 Task: Add the comment "Workspace is done".
Action: Mouse moved to (556, 359)
Screenshot: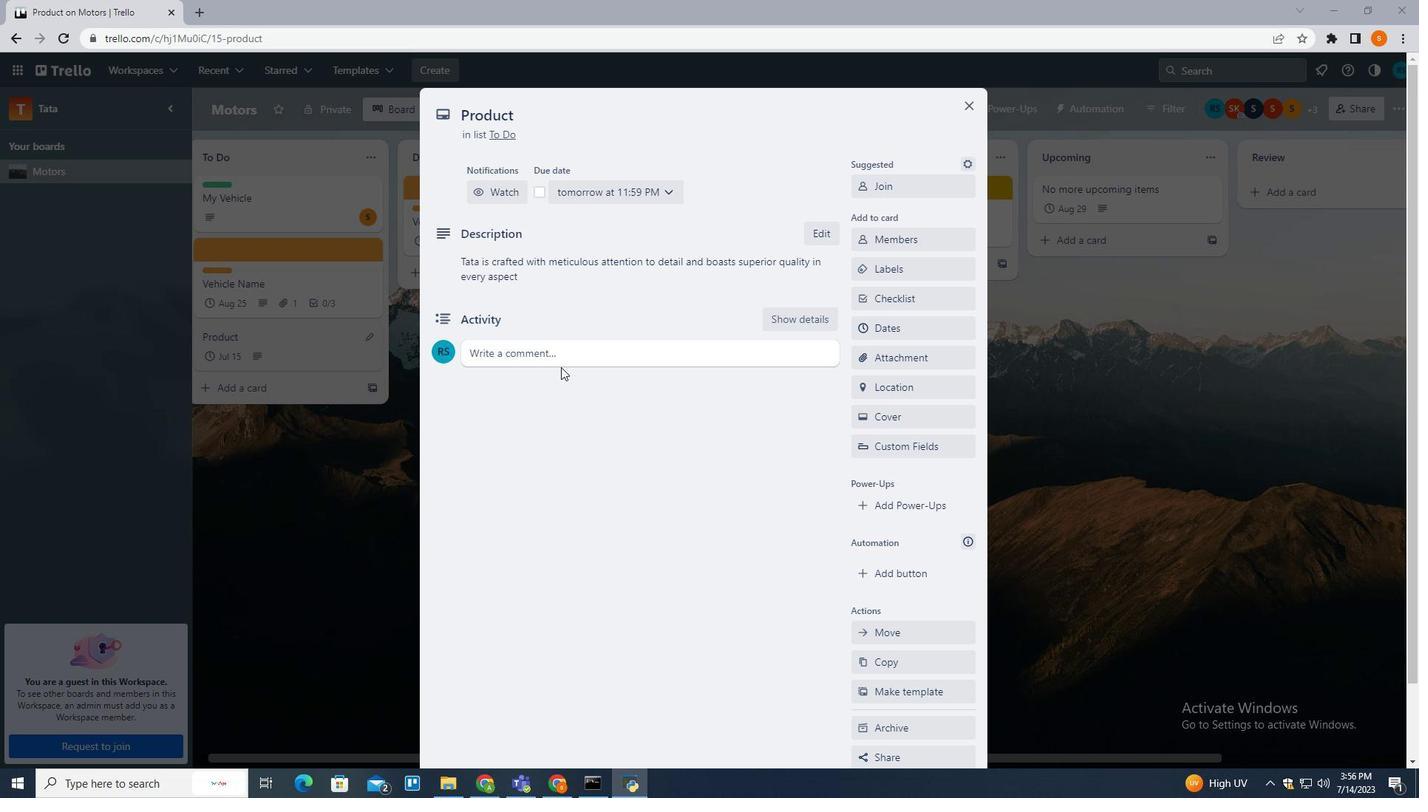 
Action: Mouse pressed left at (556, 359)
Screenshot: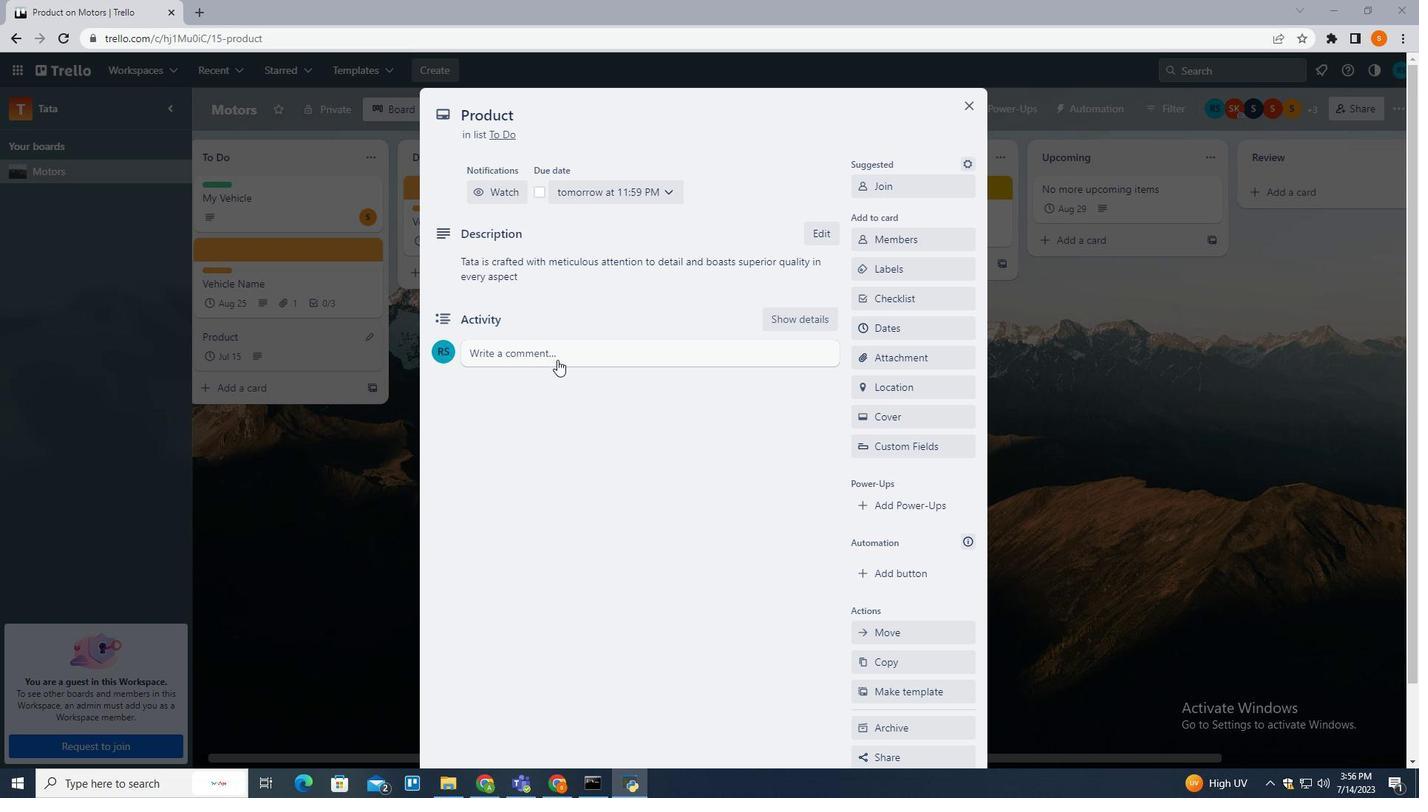 
Action: Mouse moved to (570, 404)
Screenshot: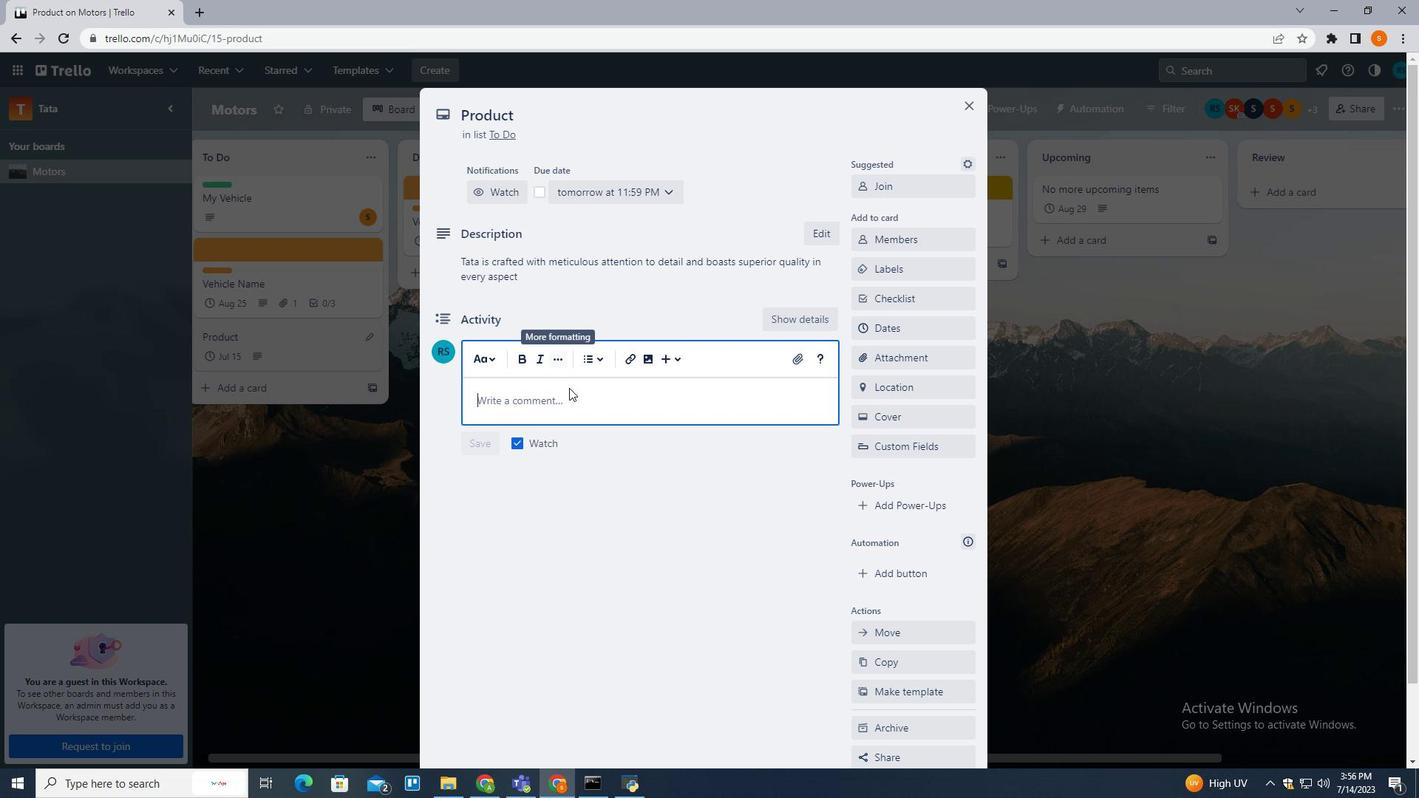 
Action: Mouse pressed left at (570, 404)
Screenshot: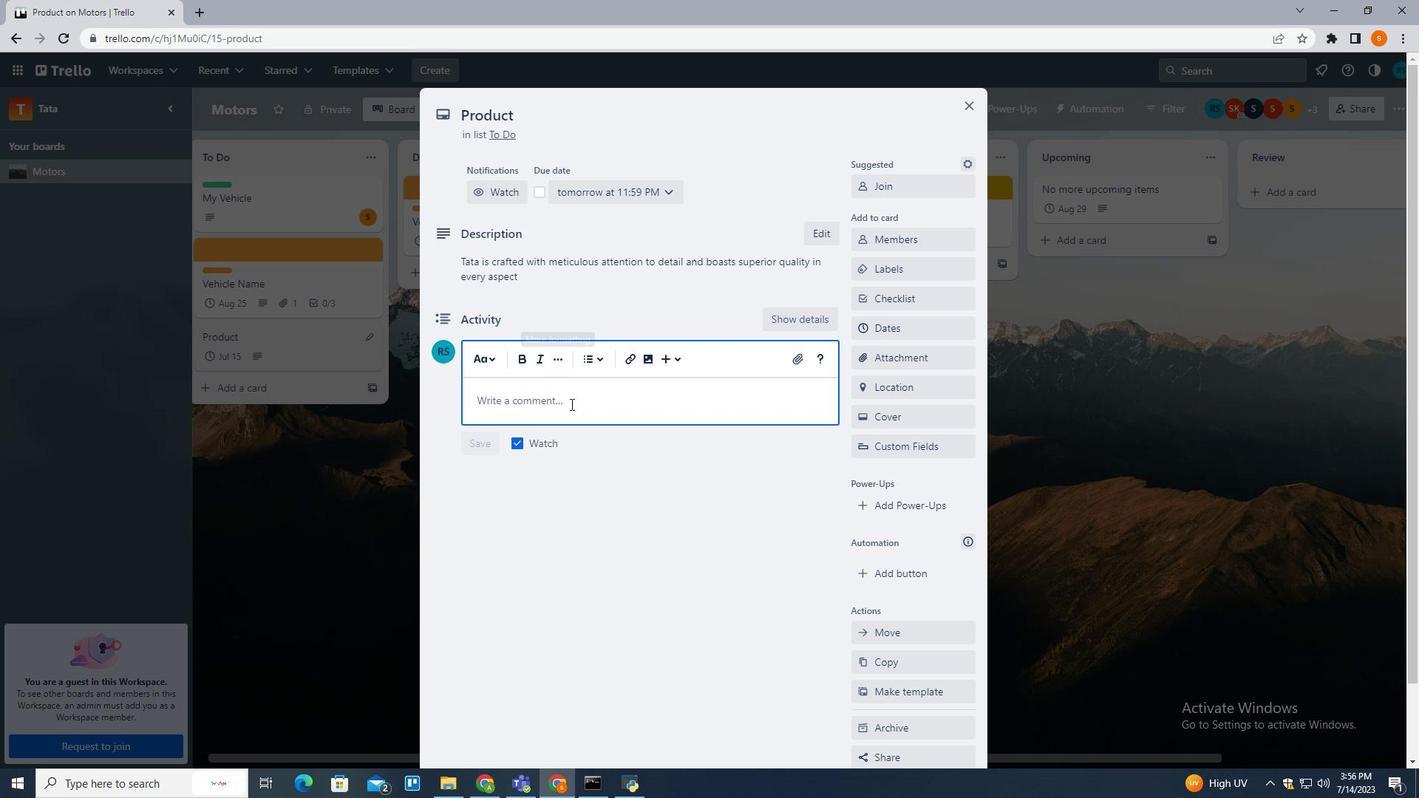 
Action: Key pressed <Key.shift>Workspace<Key.space>is<Key.space>done
Screenshot: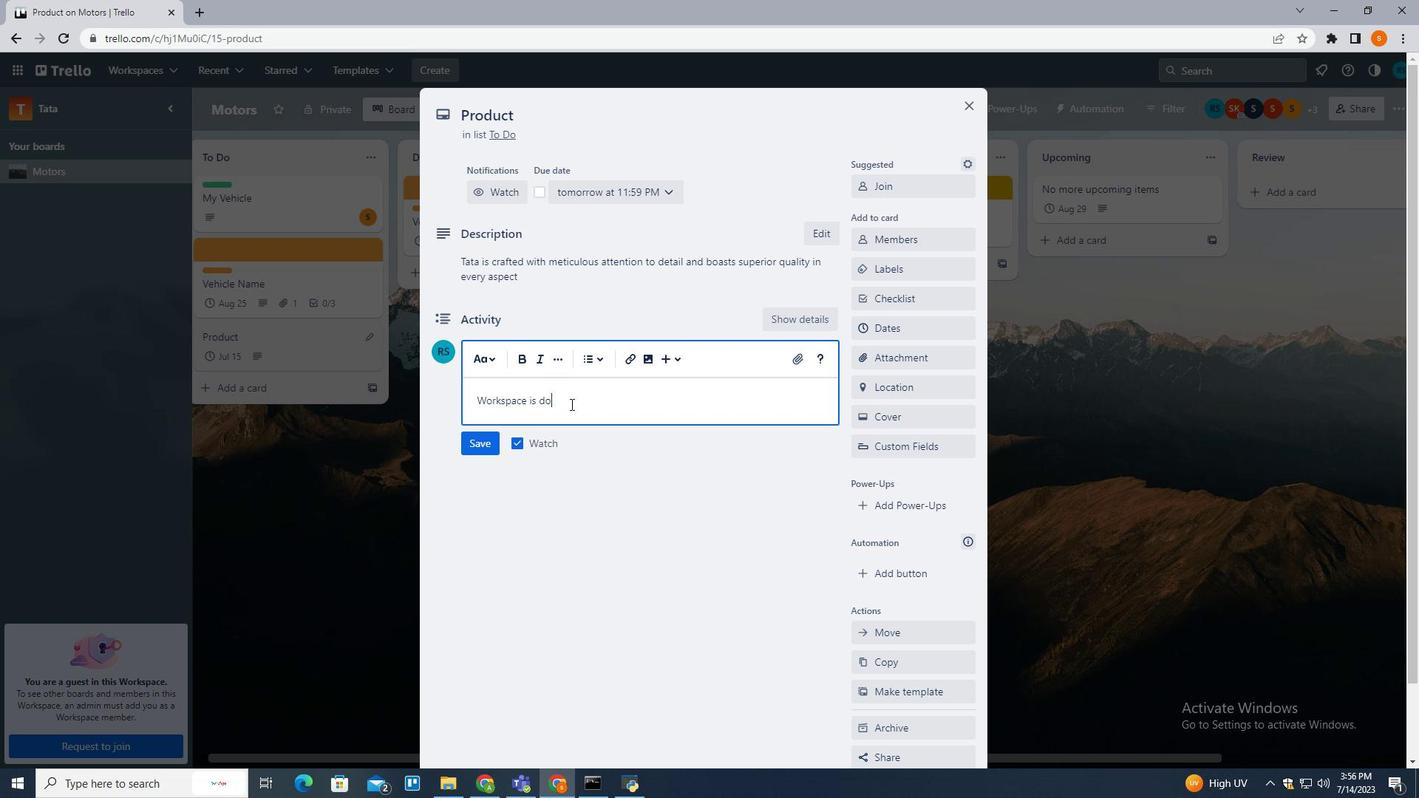 
Action: Mouse moved to (586, 530)
Screenshot: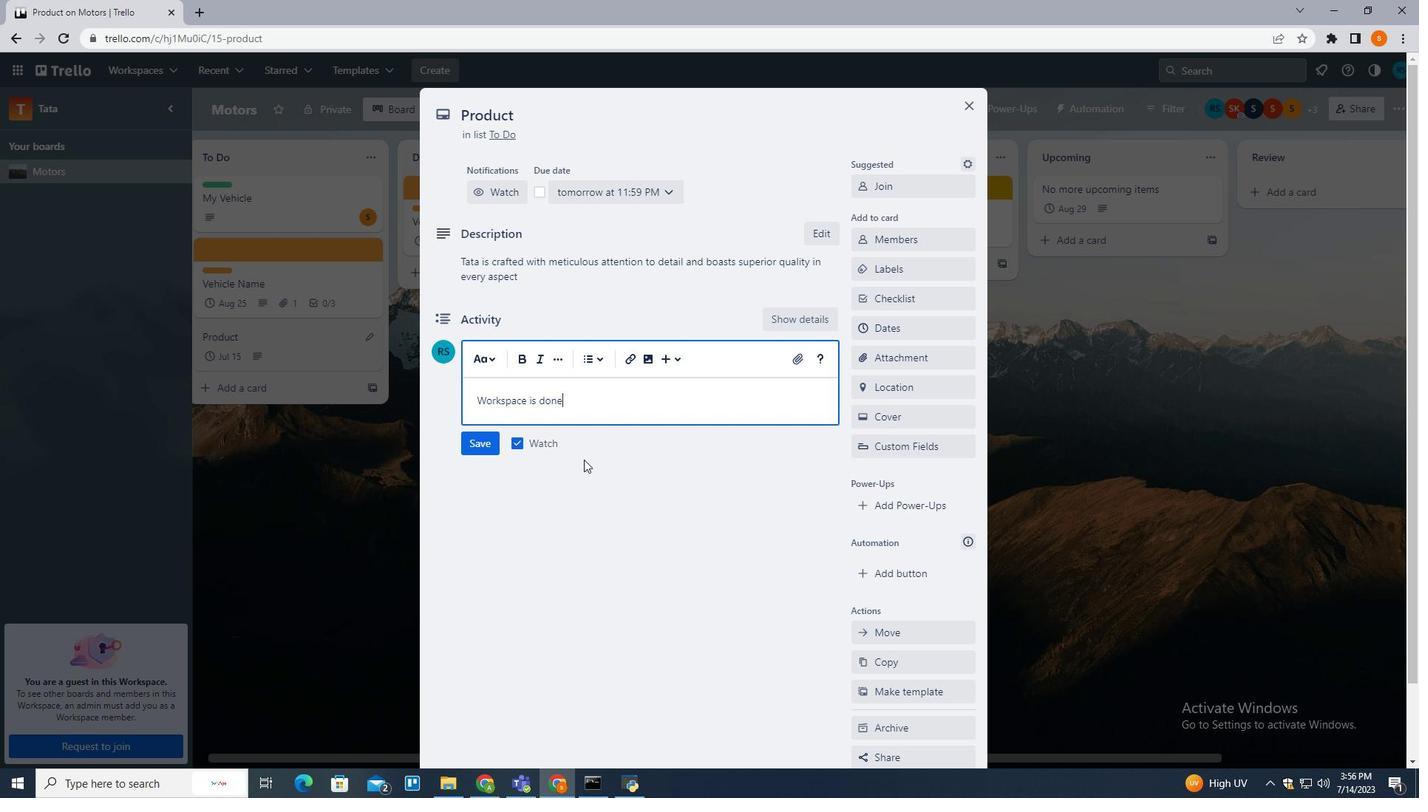 
Action: Mouse pressed left at (586, 530)
Screenshot: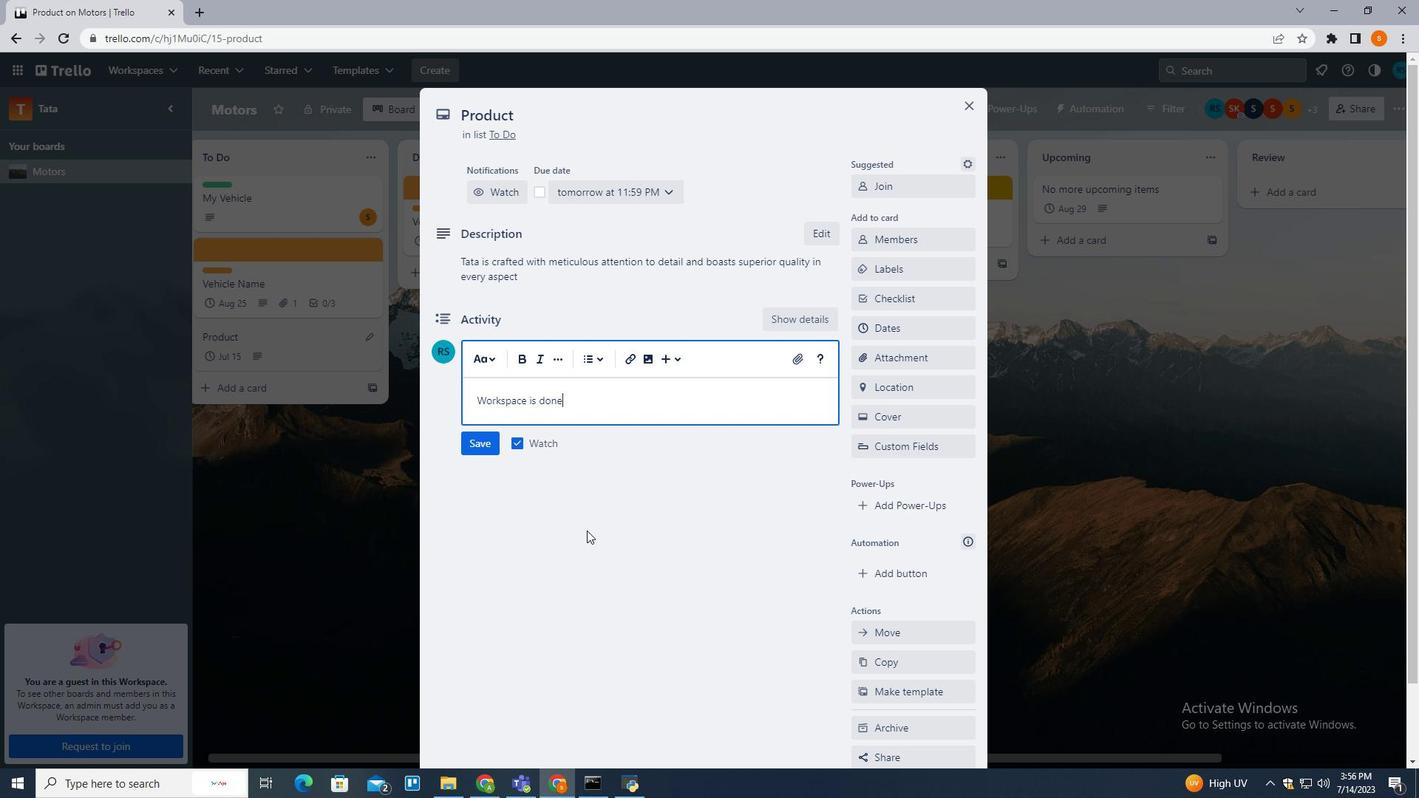 
